 Task: Look for products in the category "First Aid & Outdoor Essentials" from Lily Of The Desert only.
Action: Mouse moved to (250, 95)
Screenshot: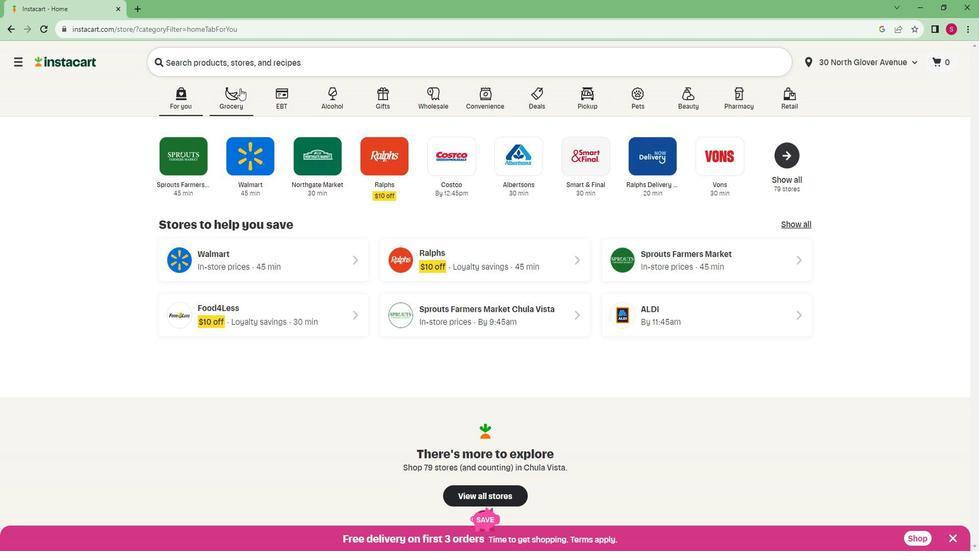 
Action: Mouse pressed left at (250, 95)
Screenshot: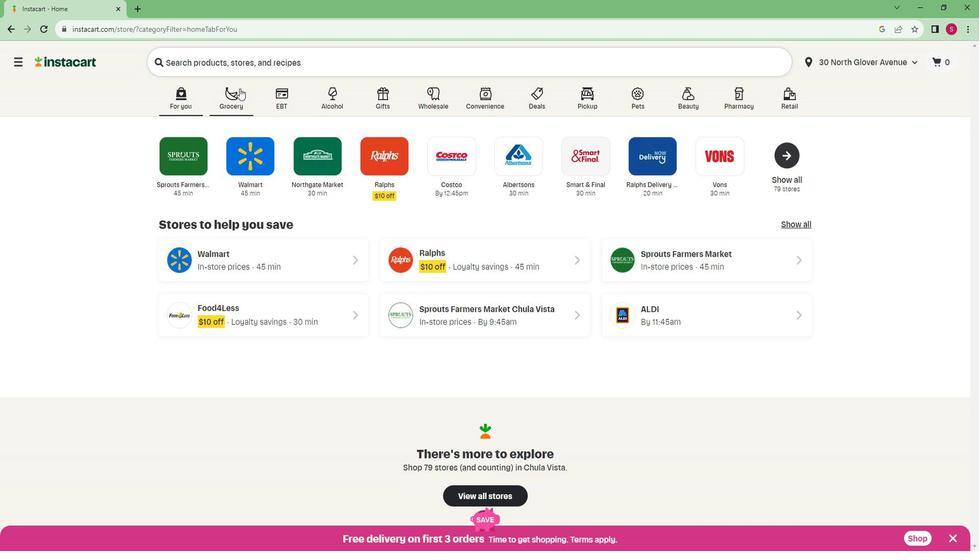 
Action: Mouse moved to (215, 296)
Screenshot: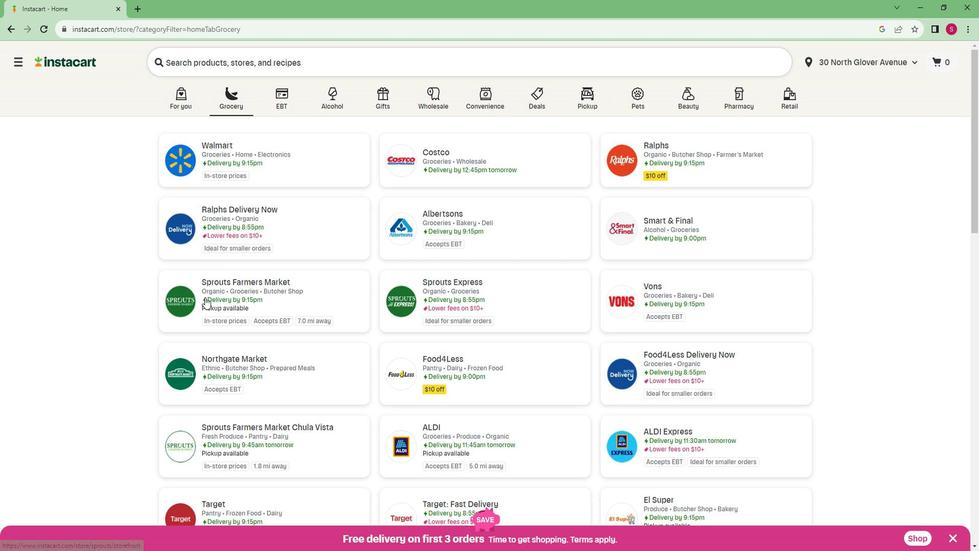 
Action: Mouse pressed left at (215, 296)
Screenshot: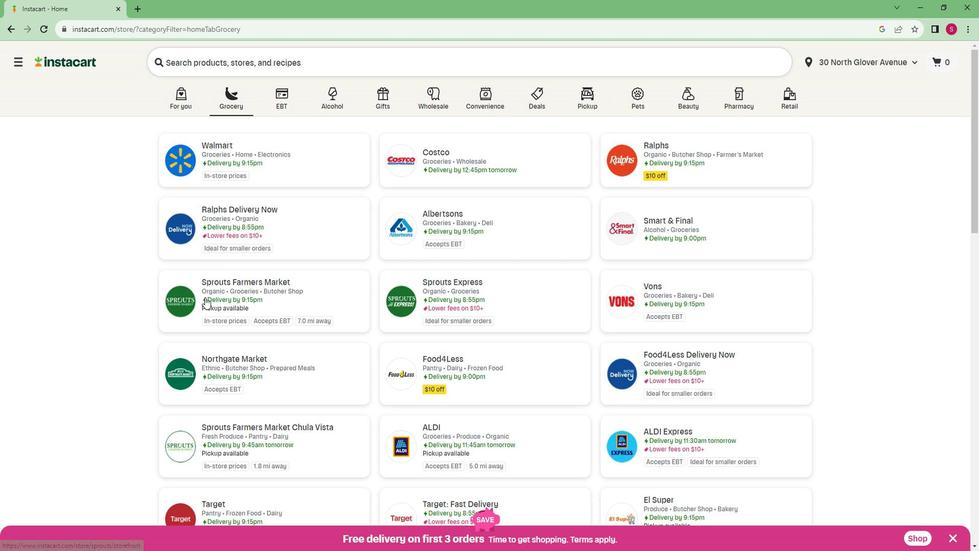 
Action: Mouse moved to (75, 414)
Screenshot: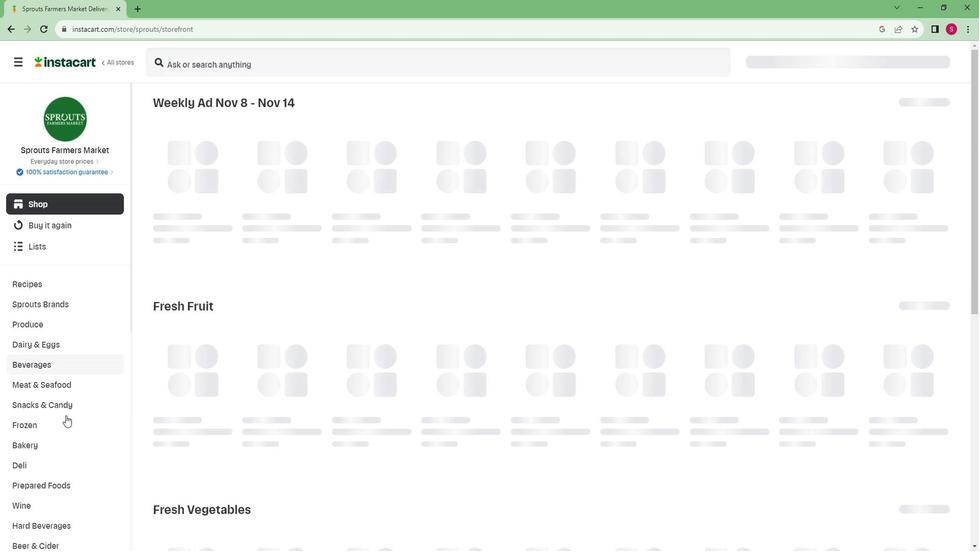 
Action: Mouse scrolled (75, 413) with delta (0, 0)
Screenshot: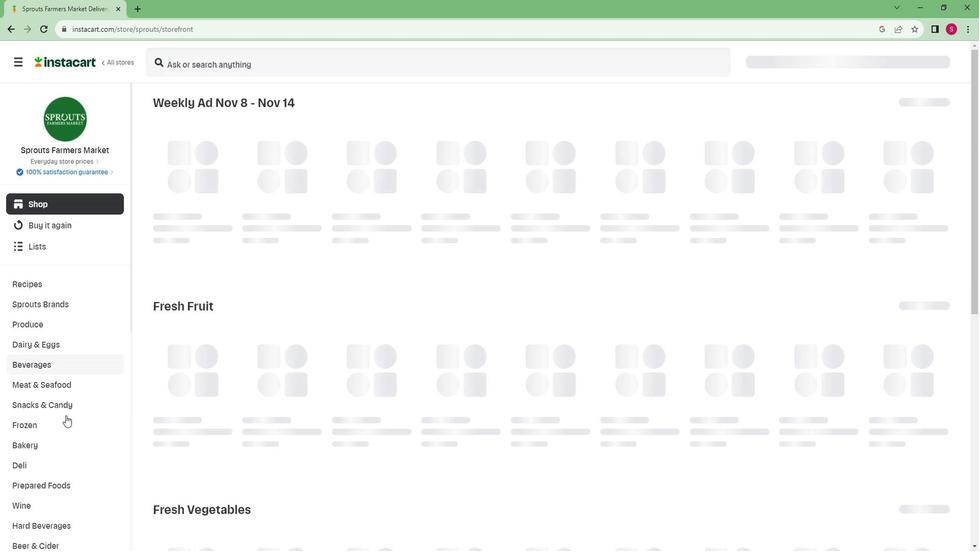 
Action: Mouse moved to (74, 414)
Screenshot: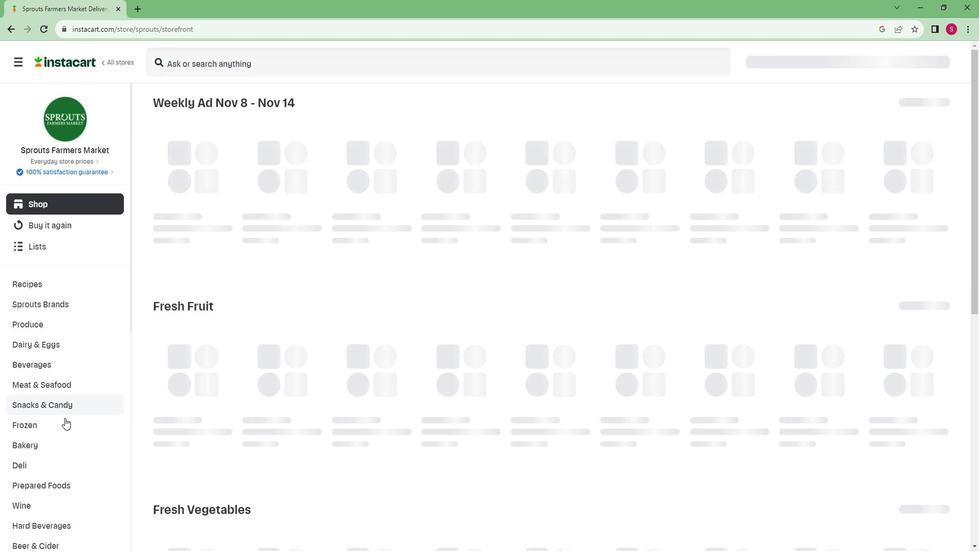 
Action: Mouse scrolled (74, 414) with delta (0, 0)
Screenshot: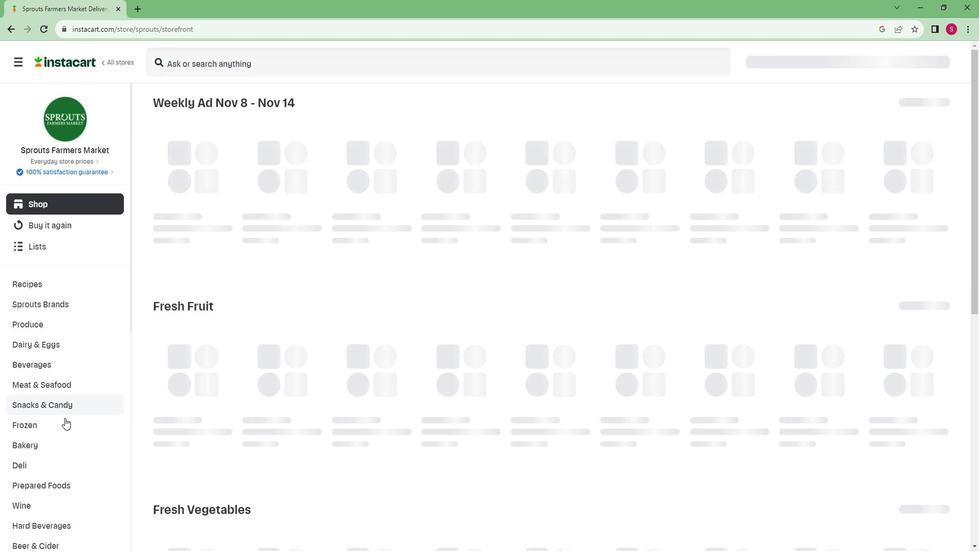 
Action: Mouse scrolled (74, 414) with delta (0, 0)
Screenshot: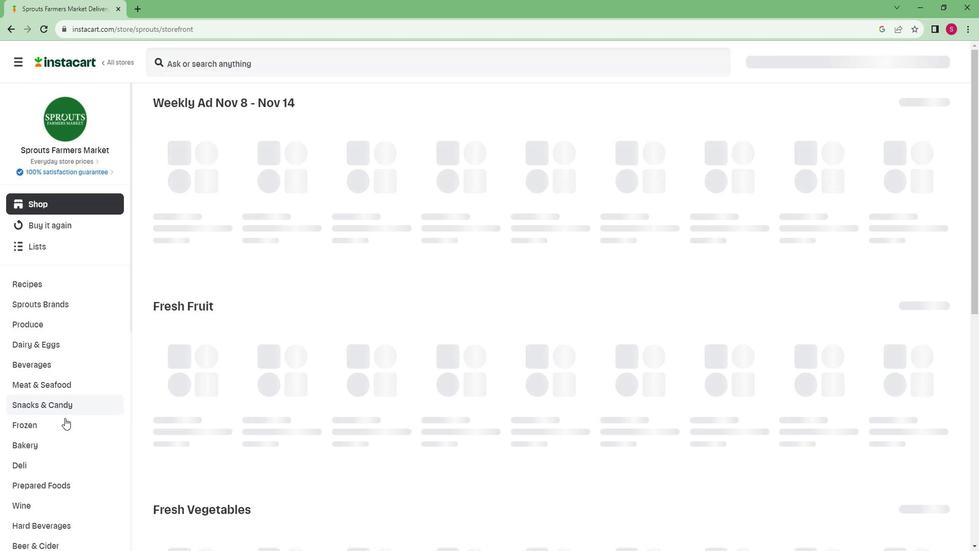 
Action: Mouse scrolled (74, 414) with delta (0, 0)
Screenshot: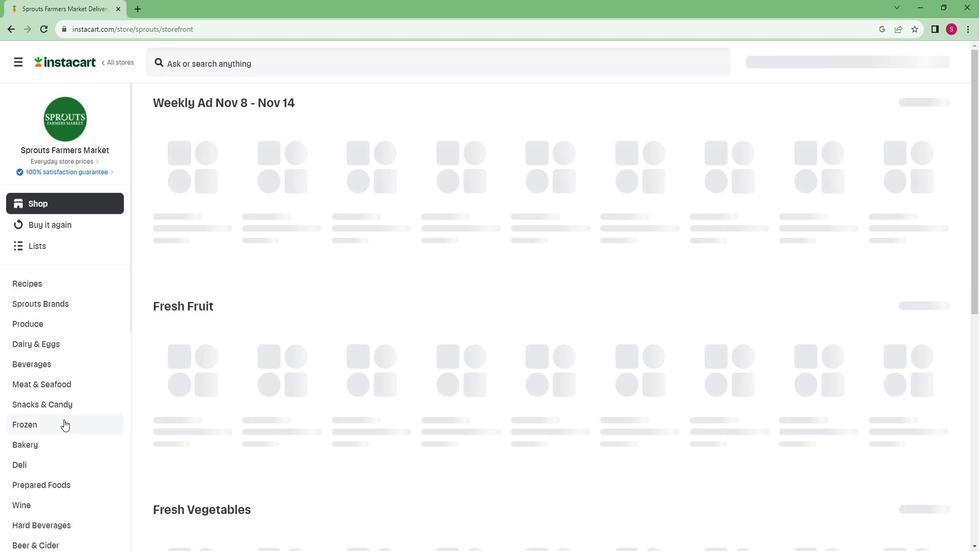 
Action: Mouse moved to (73, 408)
Screenshot: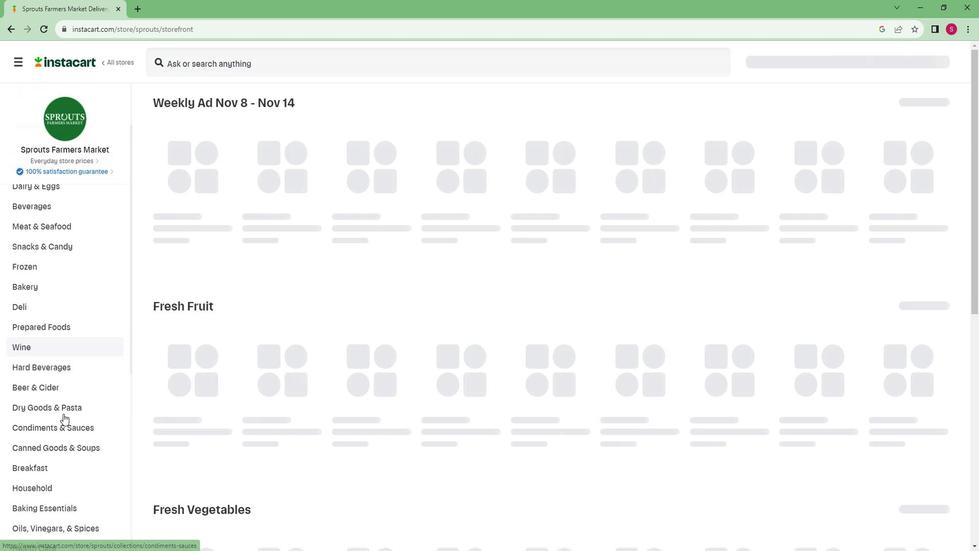
Action: Mouse scrolled (73, 408) with delta (0, 0)
Screenshot: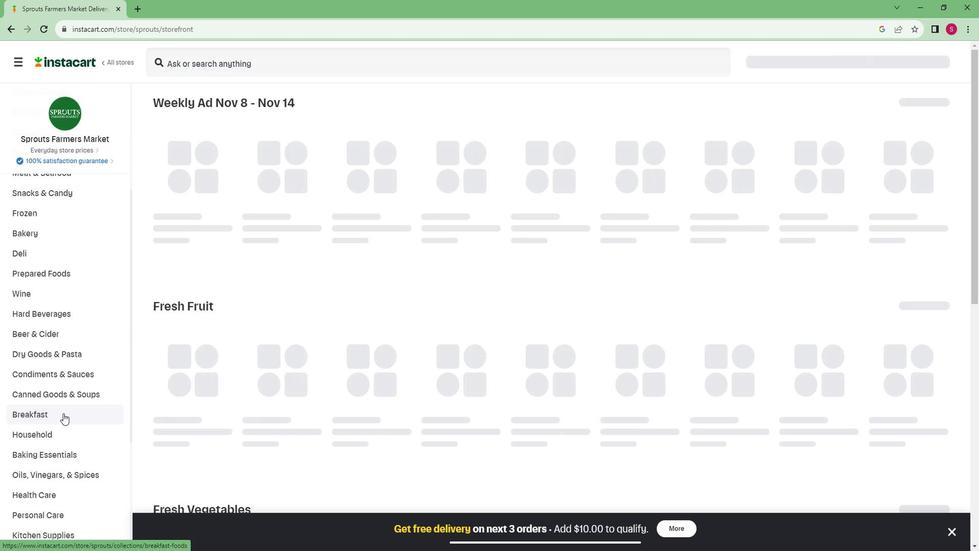
Action: Mouse scrolled (73, 408) with delta (0, 0)
Screenshot: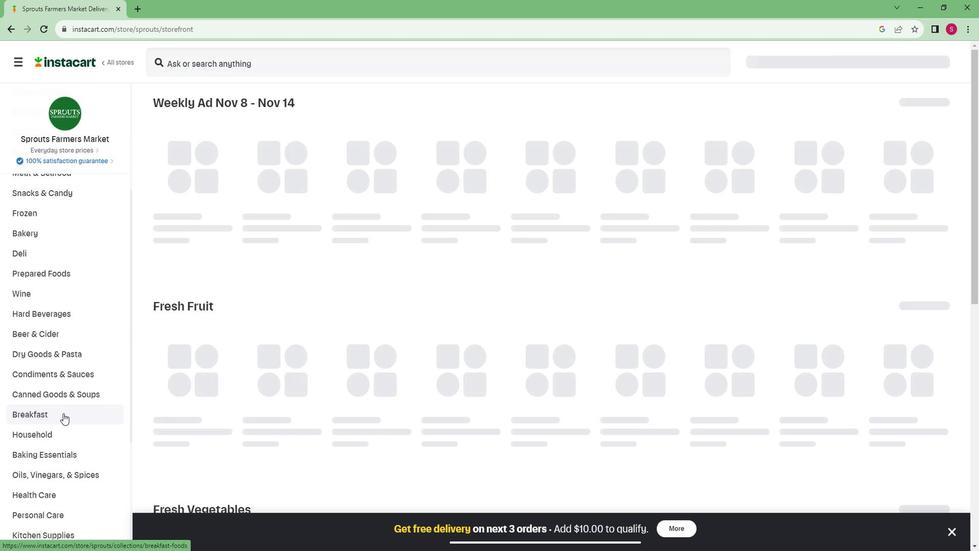 
Action: Mouse moved to (50, 474)
Screenshot: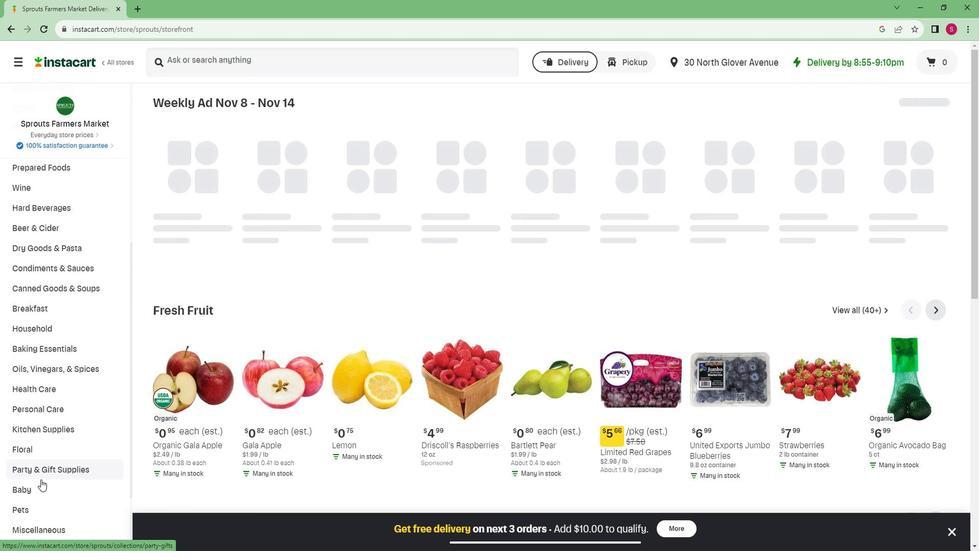 
Action: Mouse scrolled (50, 473) with delta (0, 0)
Screenshot: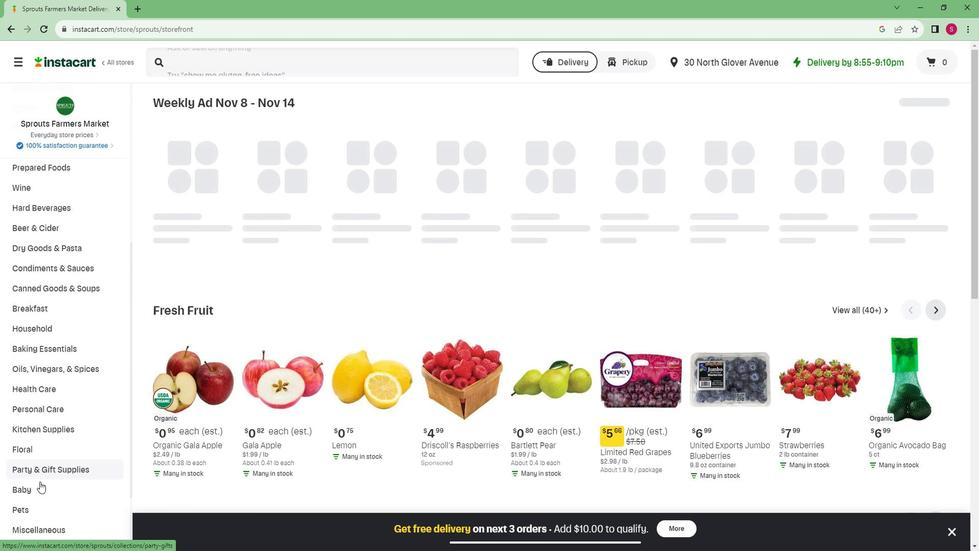
Action: Mouse scrolled (50, 473) with delta (0, 0)
Screenshot: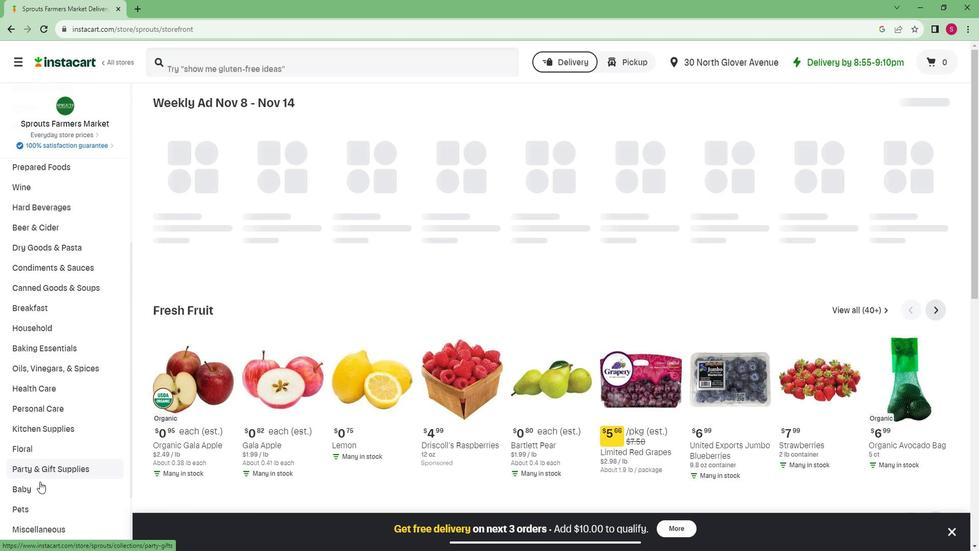 
Action: Mouse moved to (50, 473)
Screenshot: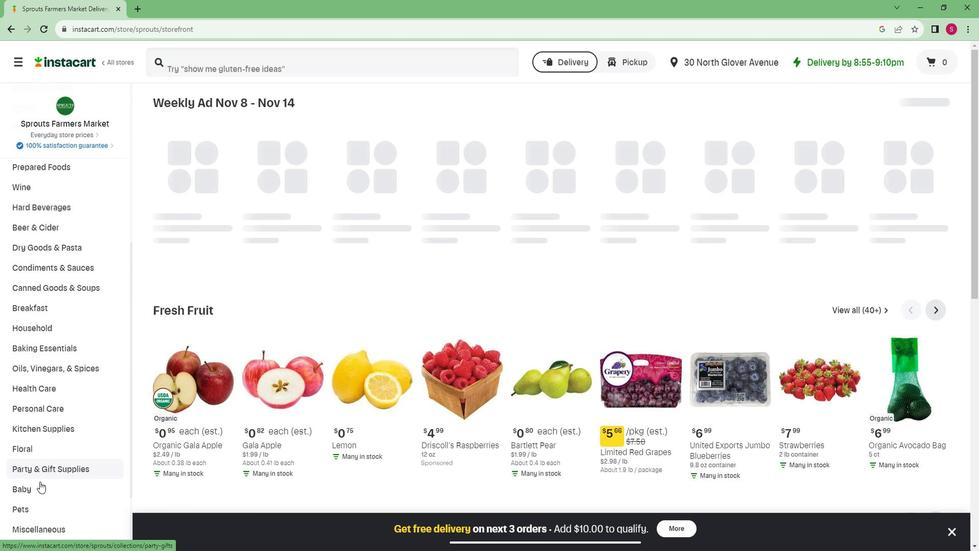 
Action: Mouse scrolled (50, 473) with delta (0, 0)
Screenshot: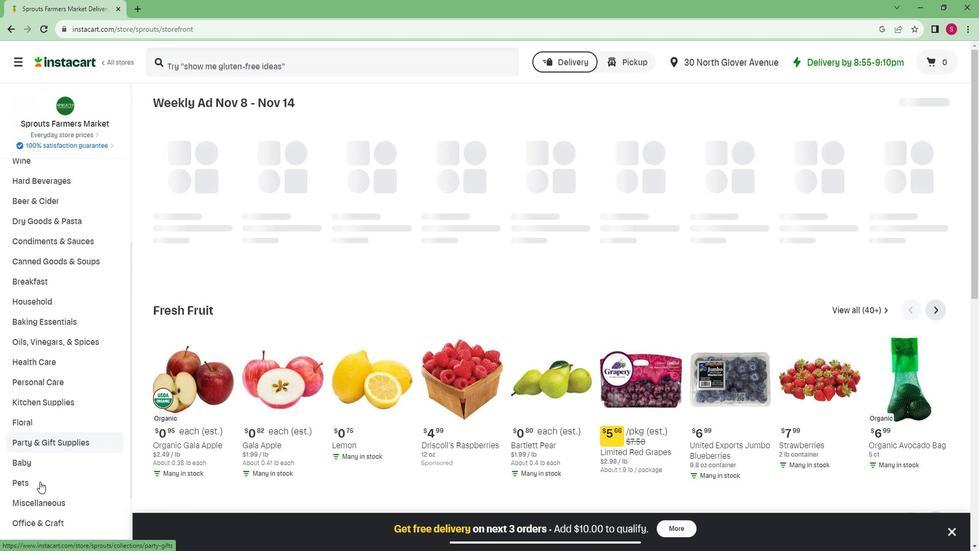 
Action: Mouse moved to (36, 503)
Screenshot: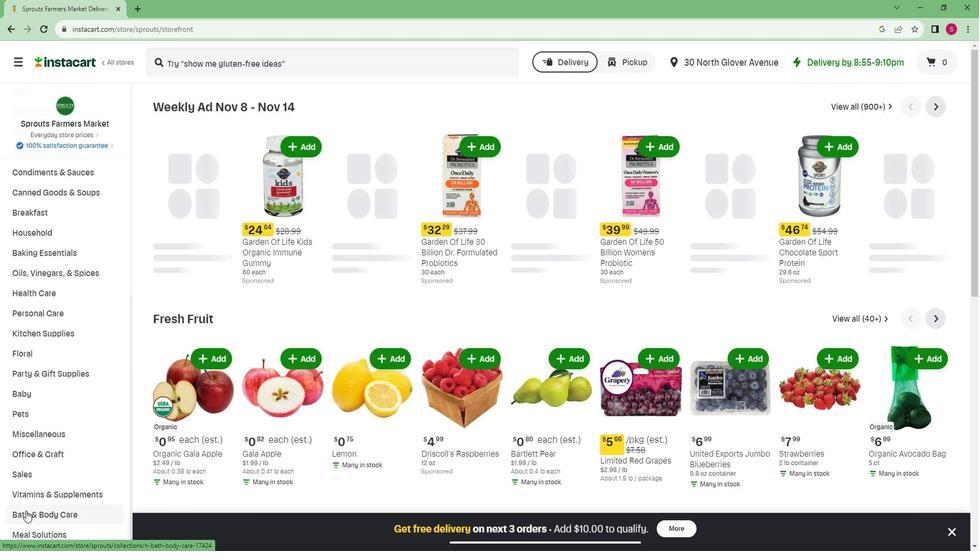 
Action: Mouse pressed left at (36, 503)
Screenshot: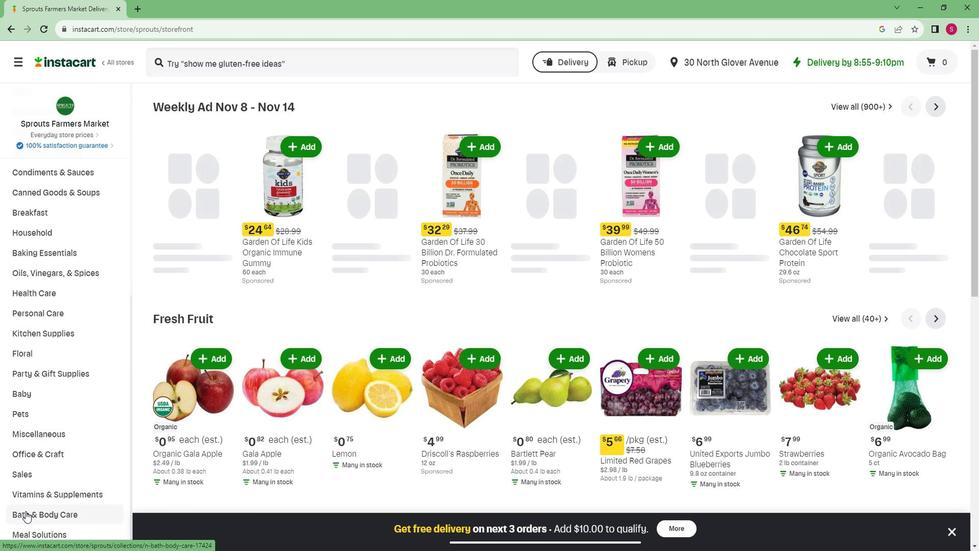 
Action: Mouse moved to (39, 475)
Screenshot: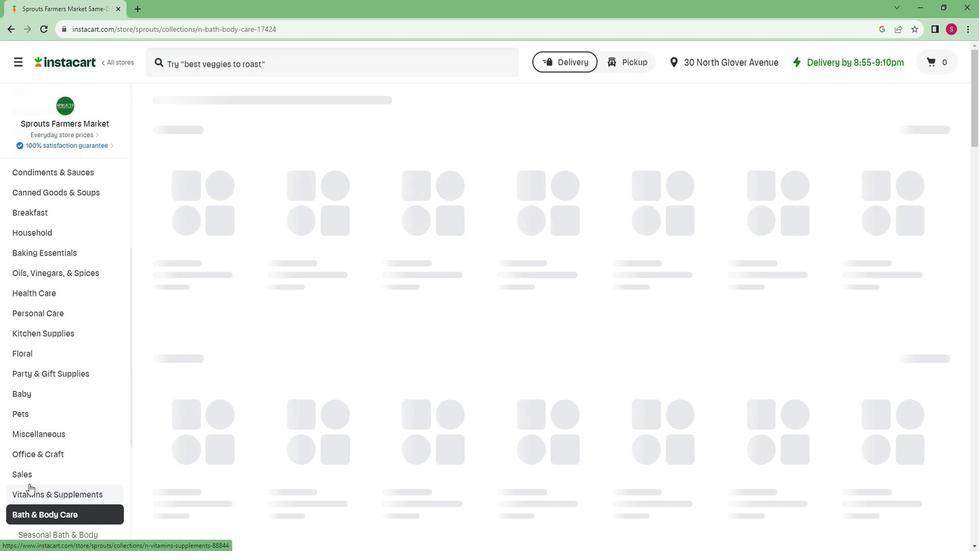 
Action: Mouse scrolled (39, 474) with delta (0, 0)
Screenshot: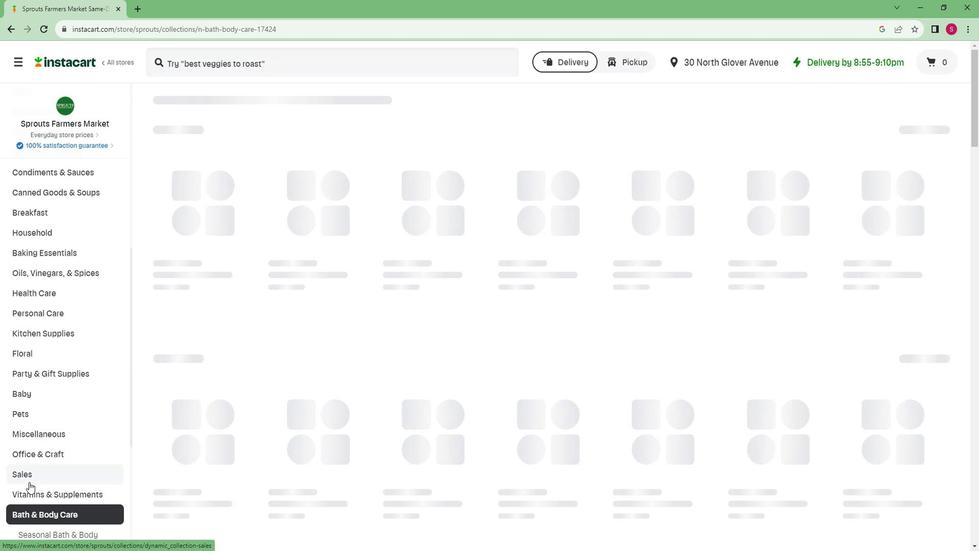 
Action: Mouse scrolled (39, 474) with delta (0, 0)
Screenshot: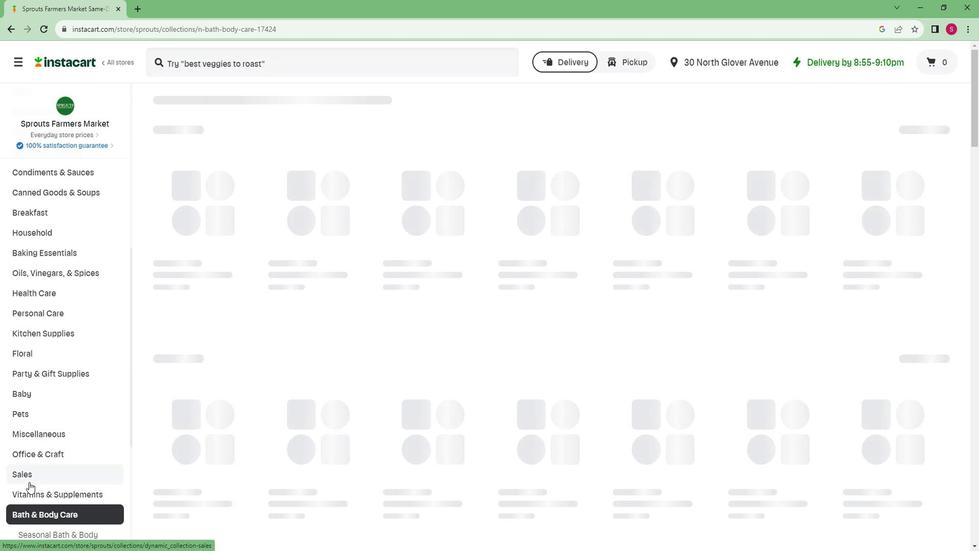 
Action: Mouse scrolled (39, 474) with delta (0, 0)
Screenshot: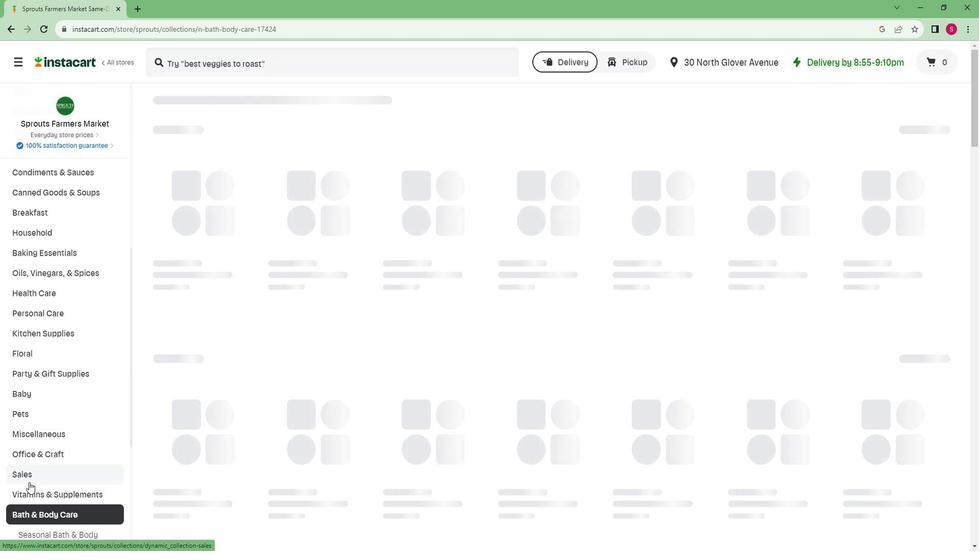 
Action: Mouse scrolled (39, 474) with delta (0, 0)
Screenshot: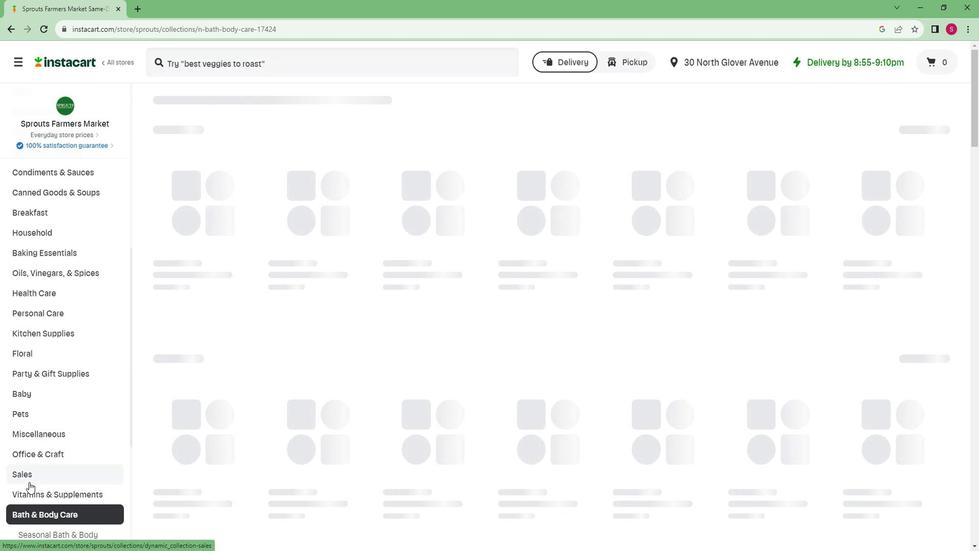 
Action: Mouse moved to (40, 473)
Screenshot: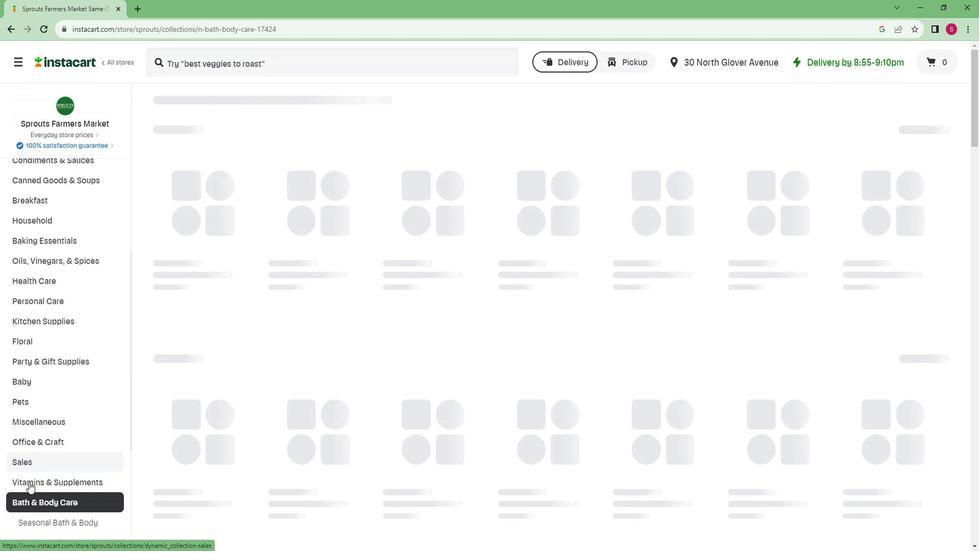 
Action: Mouse scrolled (40, 473) with delta (0, 0)
Screenshot: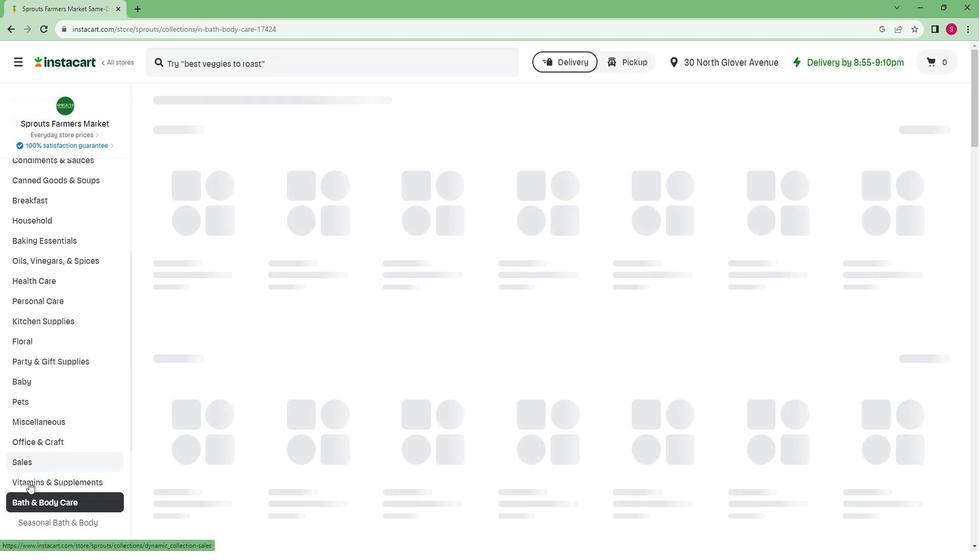 
Action: Mouse moved to (50, 452)
Screenshot: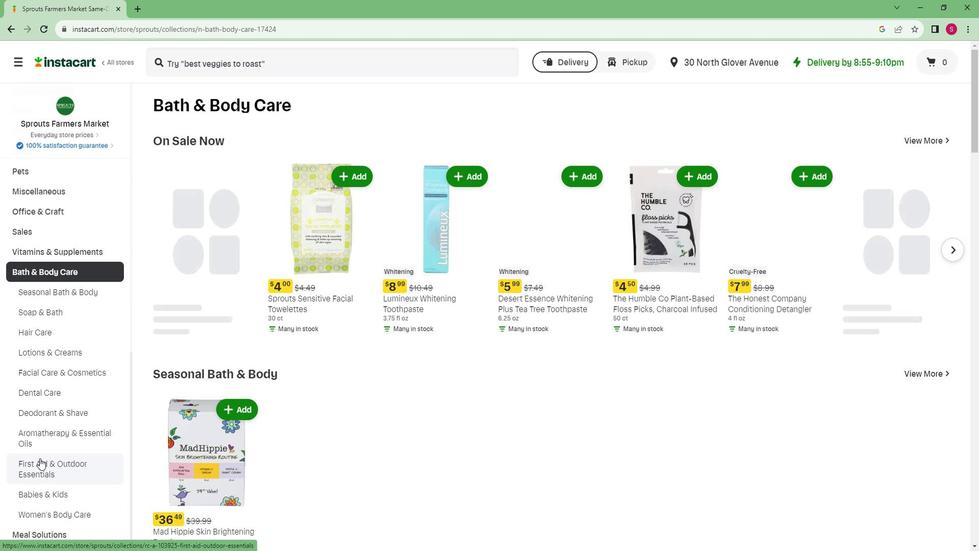 
Action: Mouse pressed left at (50, 452)
Screenshot: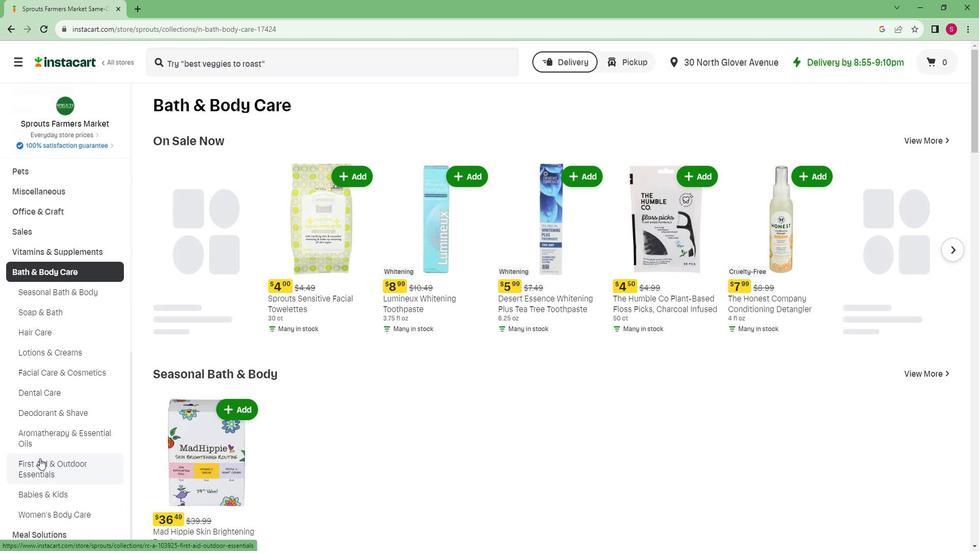 
Action: Mouse moved to (257, 156)
Screenshot: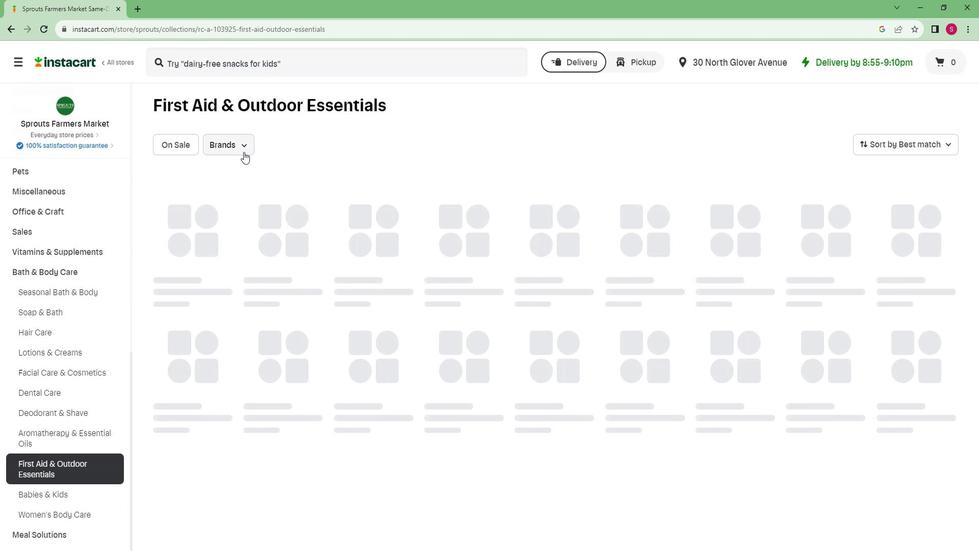 
Action: Mouse pressed left at (257, 156)
Screenshot: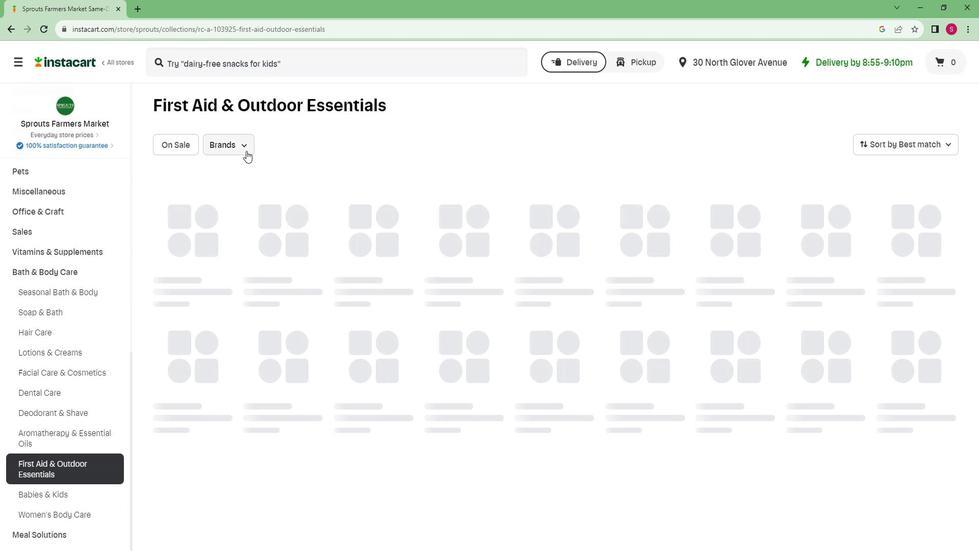 
Action: Mouse moved to (242, 208)
Screenshot: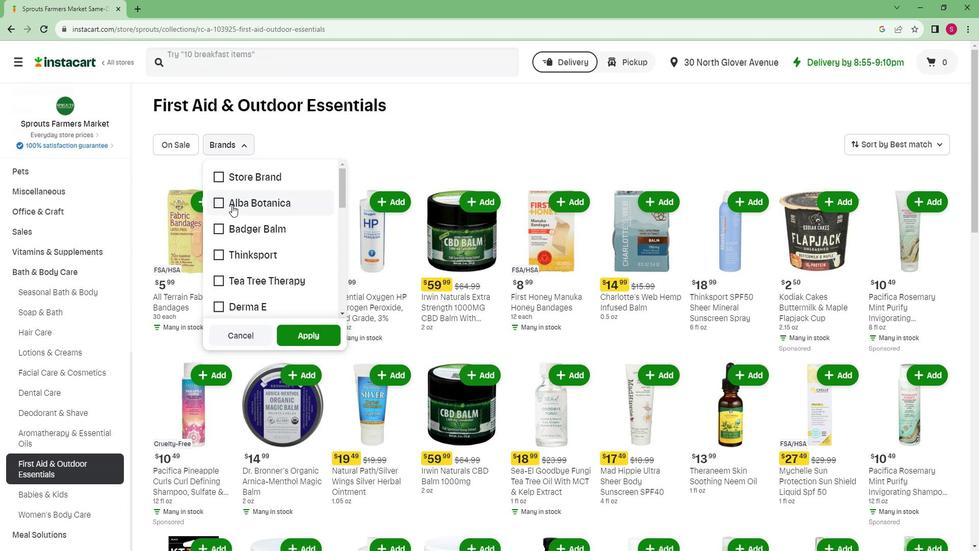 
Action: Mouse scrolled (242, 207) with delta (0, 0)
Screenshot: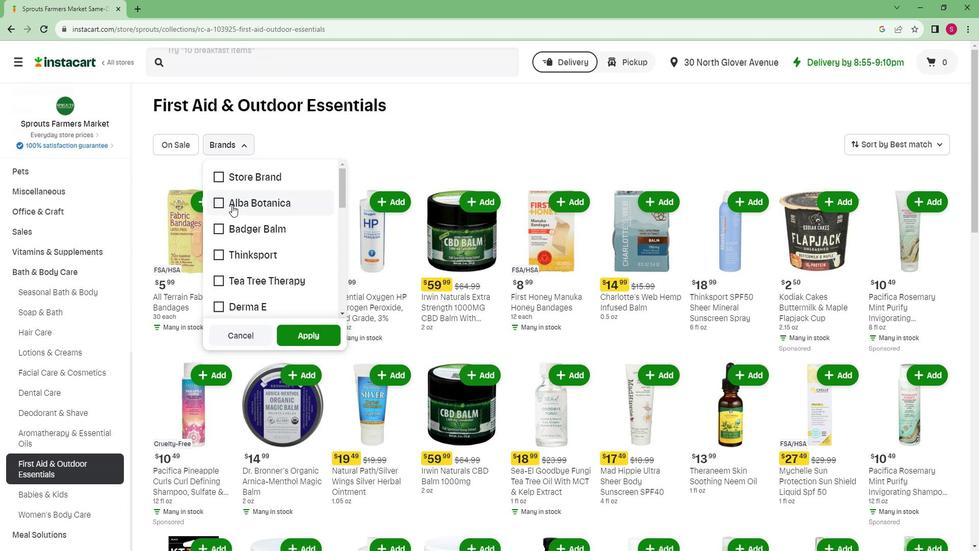 
Action: Mouse scrolled (242, 207) with delta (0, 0)
Screenshot: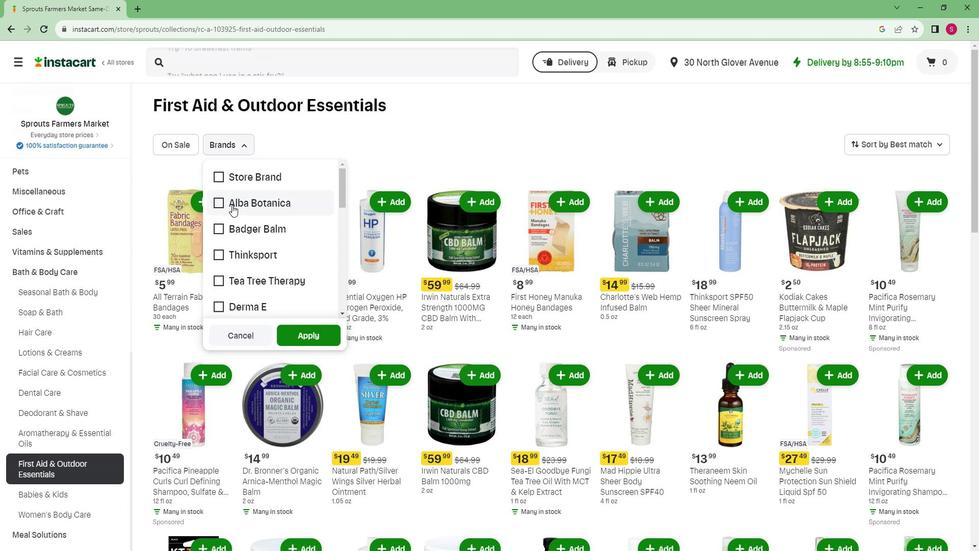 
Action: Mouse moved to (241, 209)
Screenshot: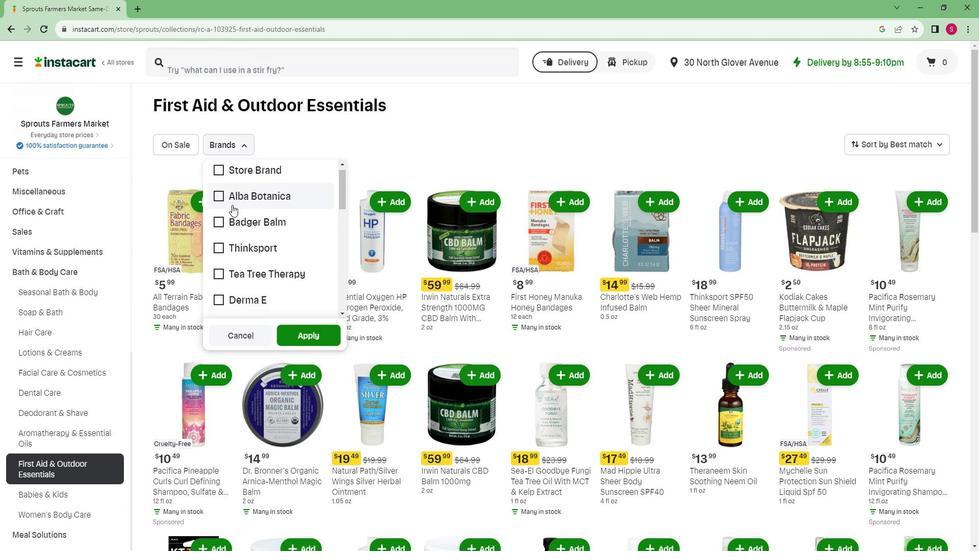 
Action: Mouse scrolled (241, 209) with delta (0, 0)
Screenshot: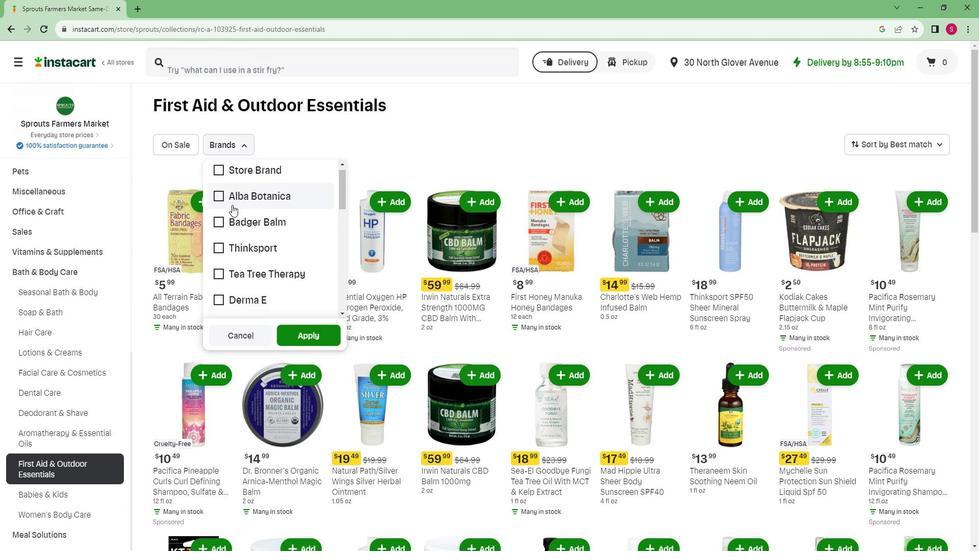 
Action: Mouse moved to (241, 211)
Screenshot: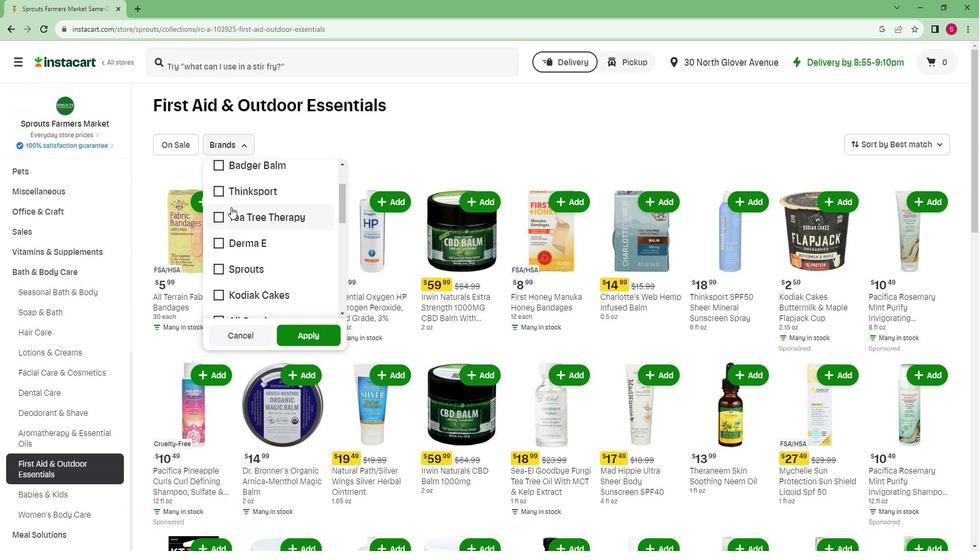 
Action: Mouse scrolled (241, 210) with delta (0, 0)
Screenshot: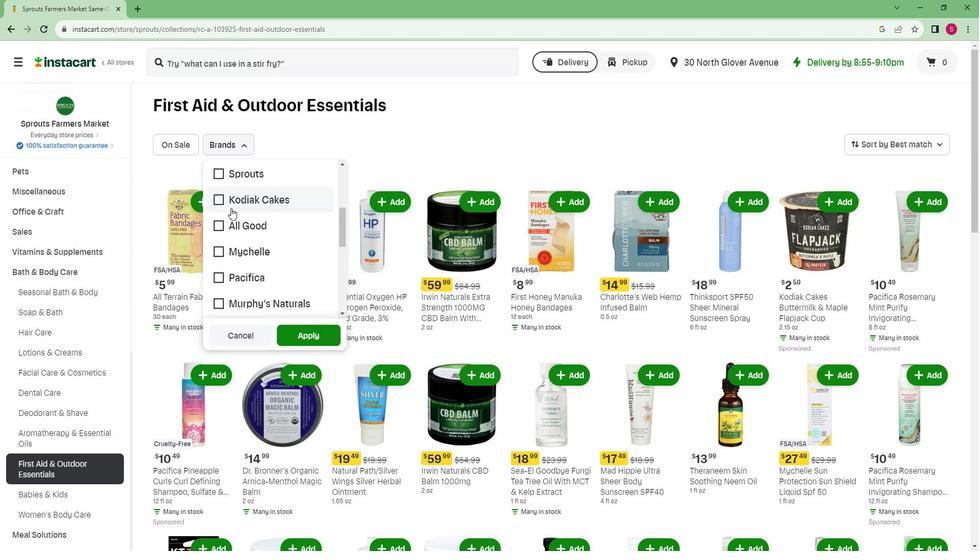 
Action: Mouse scrolled (241, 210) with delta (0, 0)
Screenshot: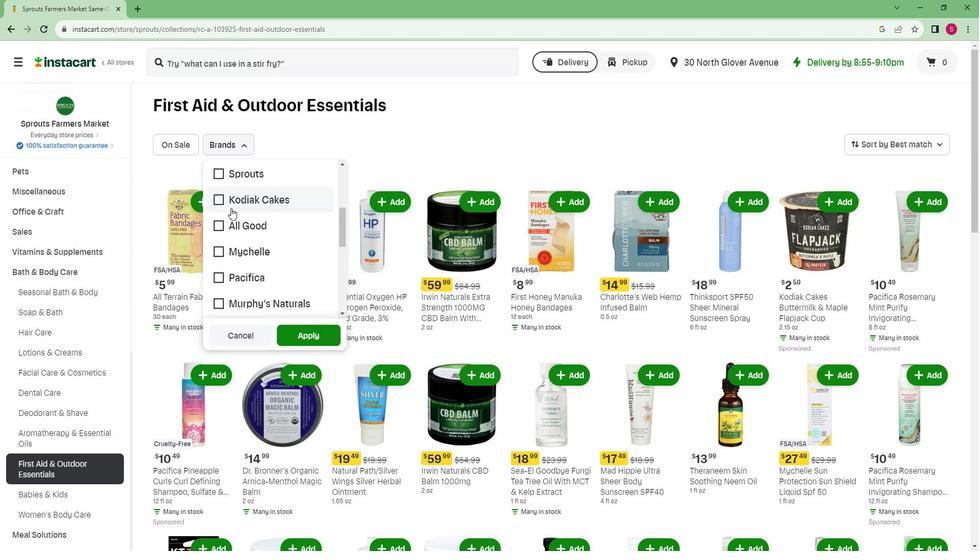 
Action: Mouse scrolled (241, 210) with delta (0, 0)
Screenshot: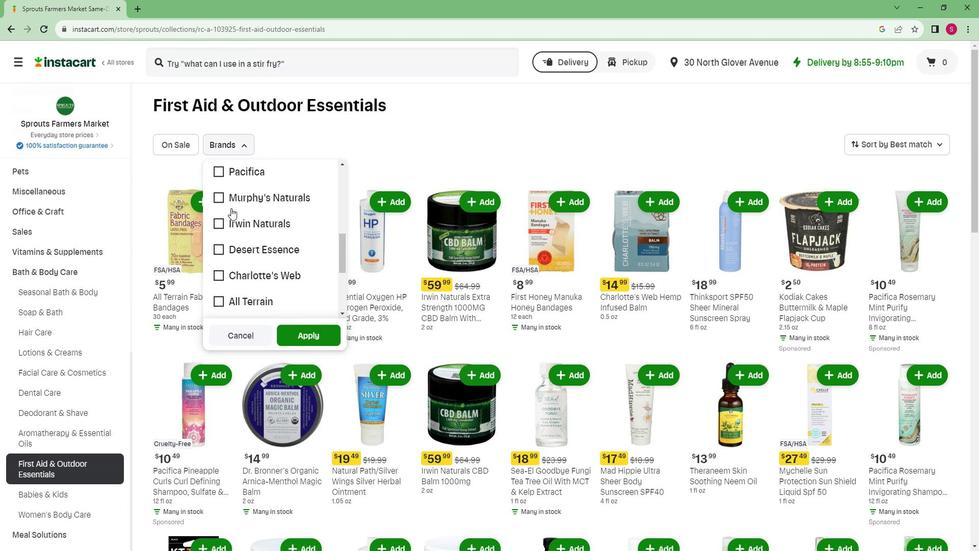 
Action: Mouse moved to (282, 230)
Screenshot: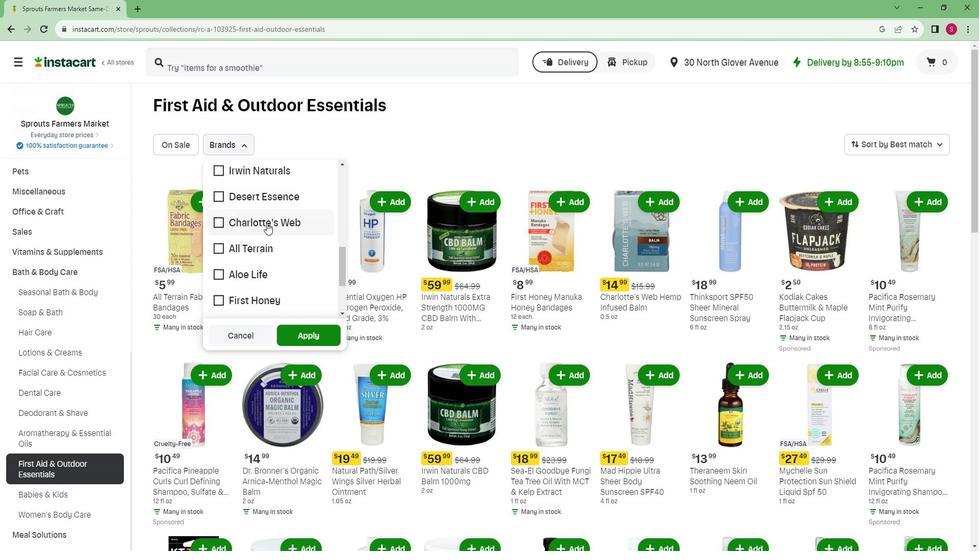 
Action: Mouse scrolled (282, 229) with delta (0, 0)
Screenshot: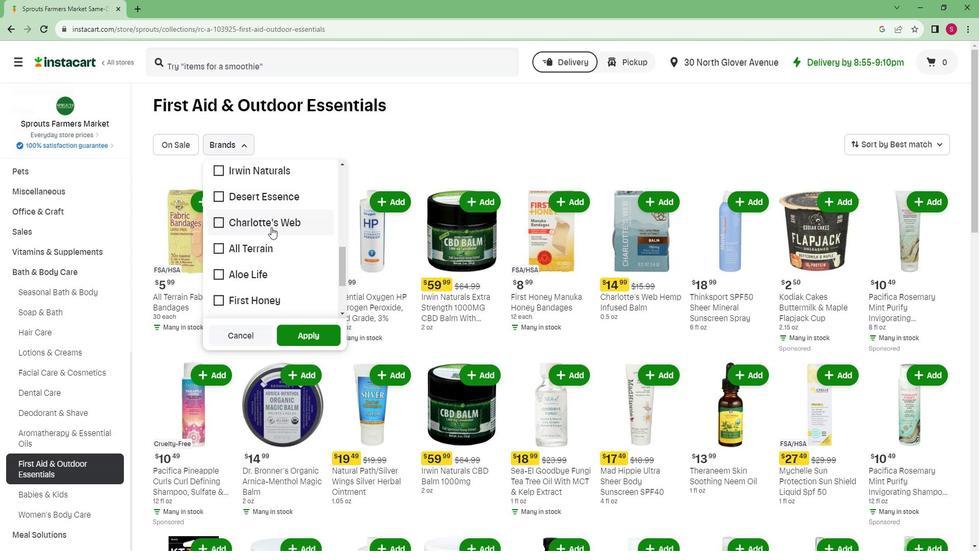 
Action: Mouse scrolled (282, 229) with delta (0, 0)
Screenshot: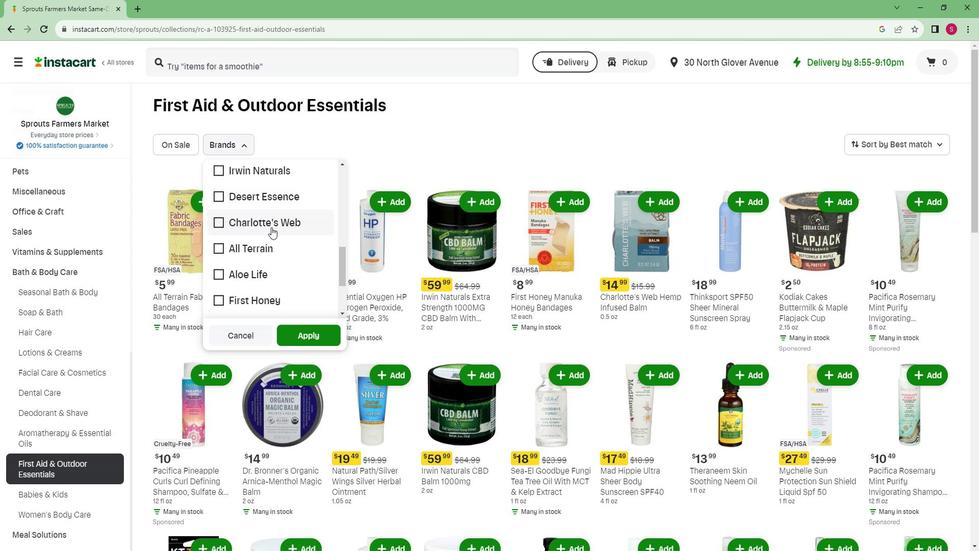 
Action: Mouse moved to (282, 230)
Screenshot: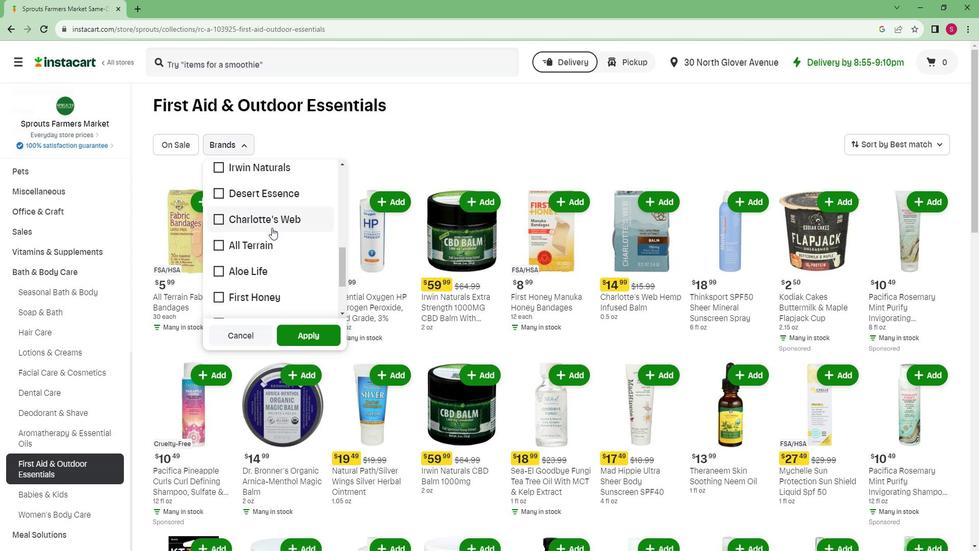 
Action: Mouse scrolled (282, 229) with delta (0, 0)
Screenshot: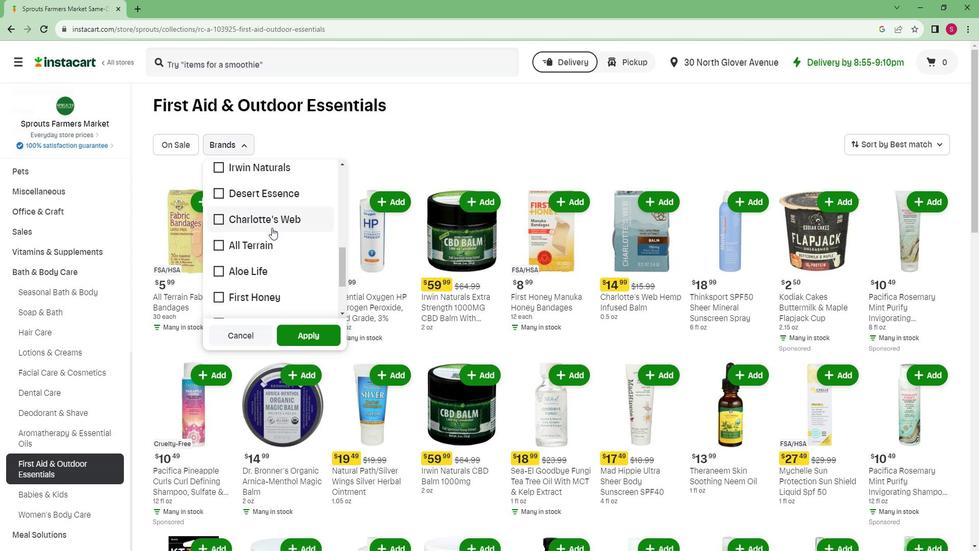 
Action: Mouse moved to (257, 263)
Screenshot: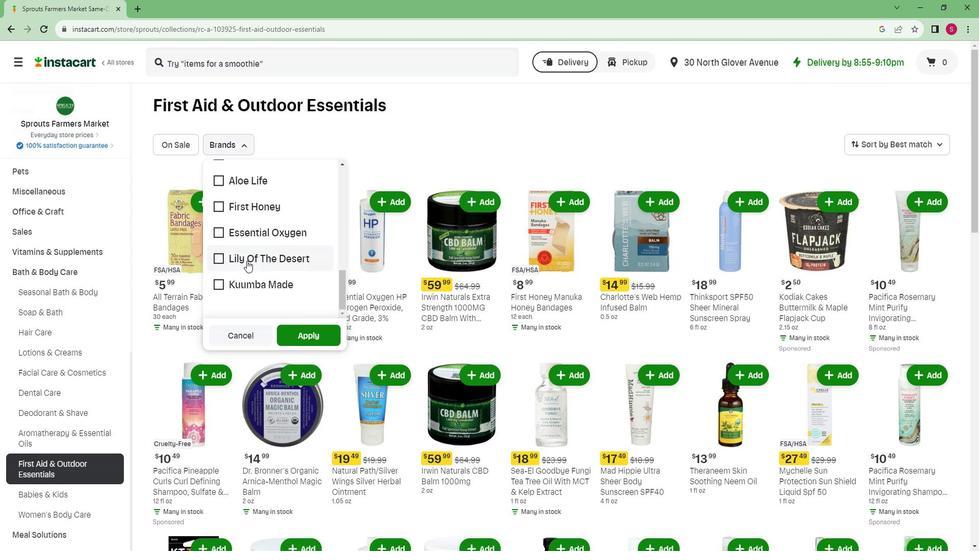 
Action: Mouse pressed left at (257, 263)
Screenshot: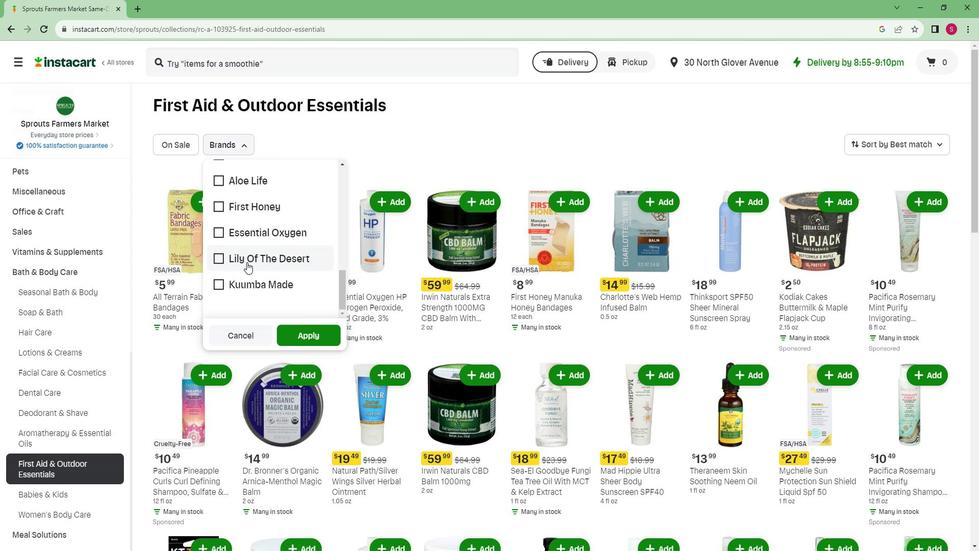 
Action: Mouse moved to (324, 336)
Screenshot: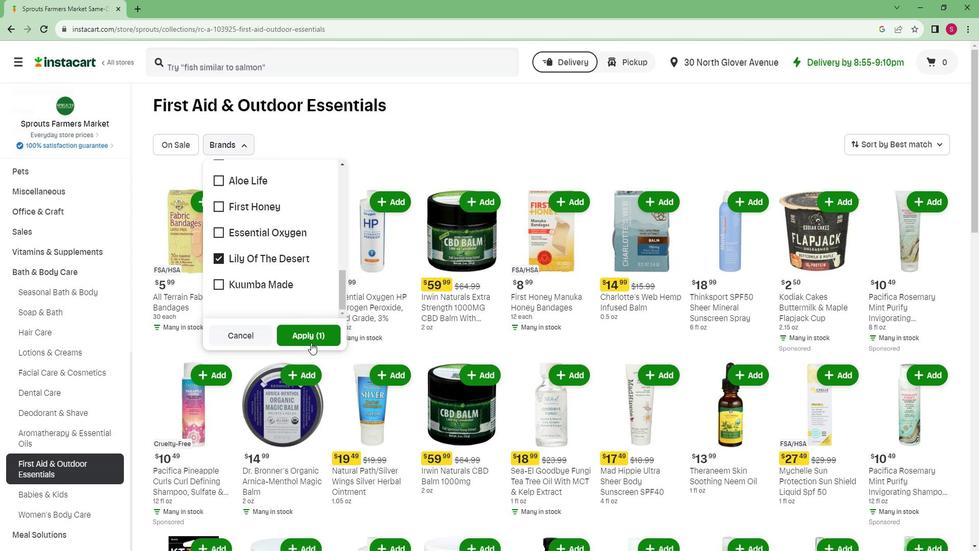 
Action: Mouse pressed left at (324, 336)
Screenshot: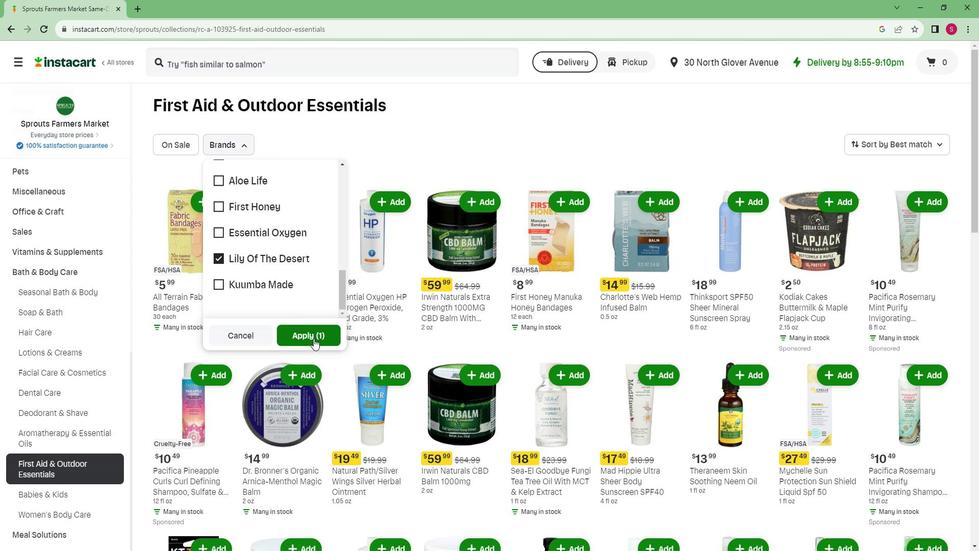 
Action: Mouse moved to (325, 331)
Screenshot: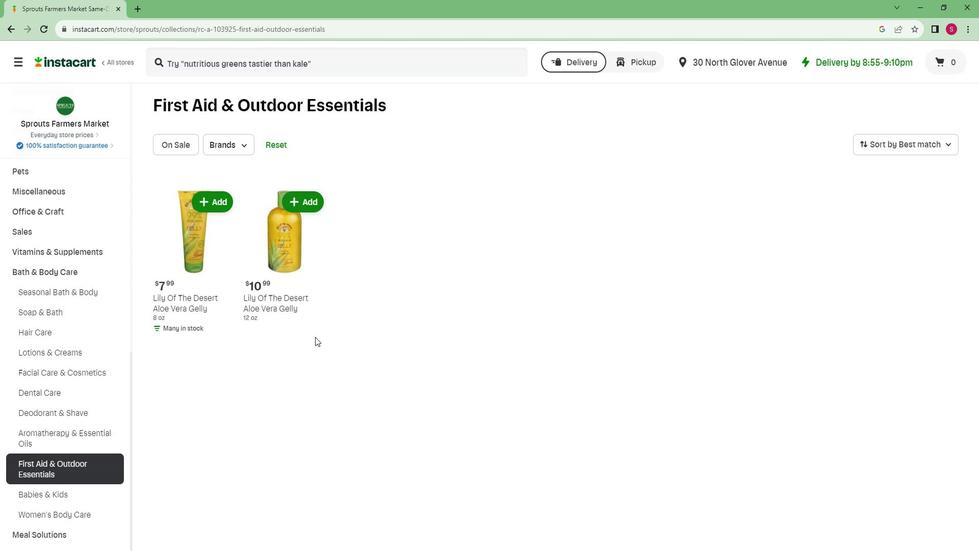 
